 Task: Select a schedule automation every last tuesday of the month at 10:00 AM.
Action: Mouse moved to (385, 502)
Screenshot: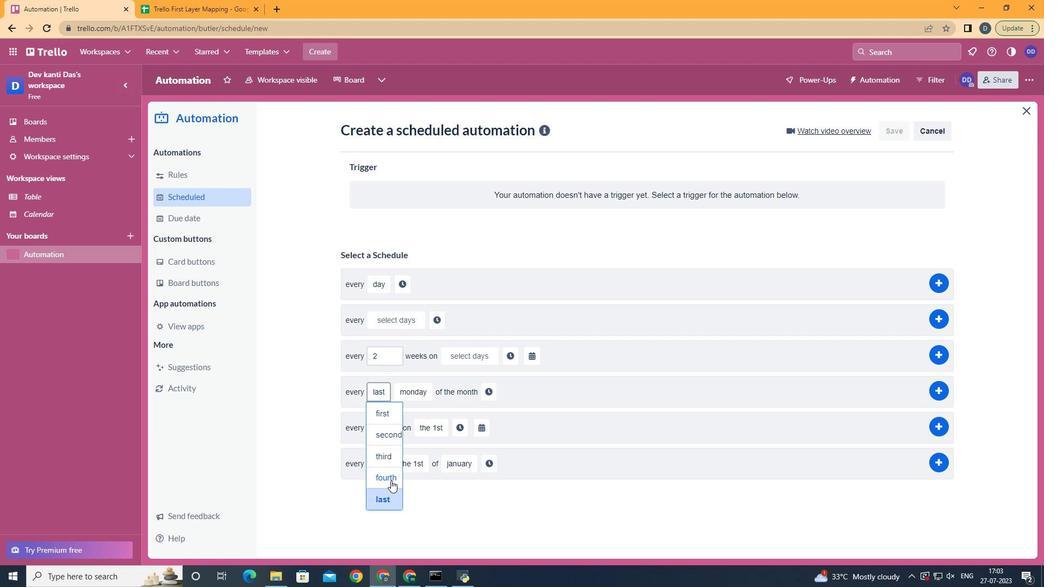
Action: Mouse pressed left at (385, 502)
Screenshot: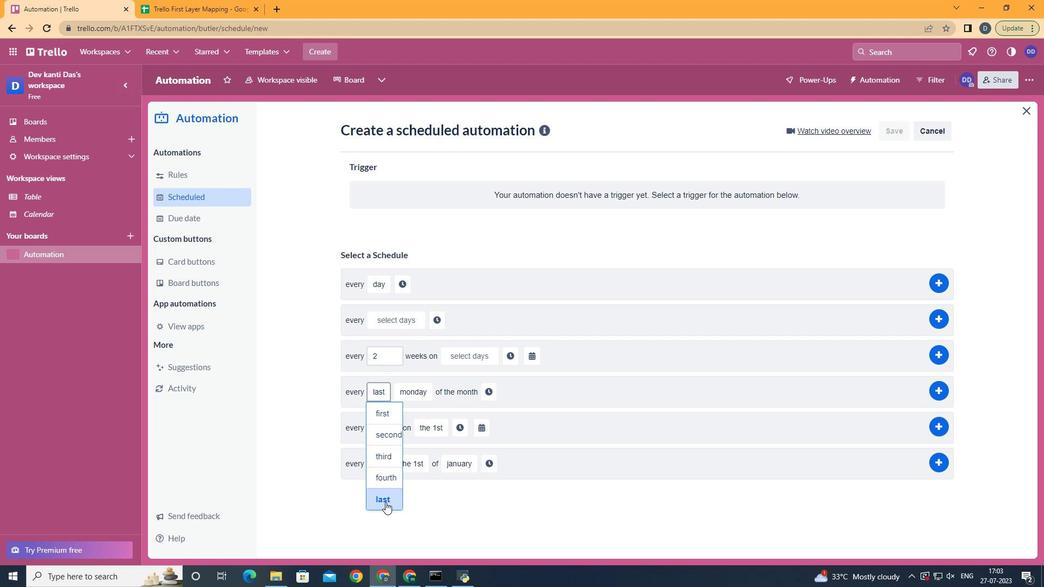 
Action: Mouse moved to (421, 436)
Screenshot: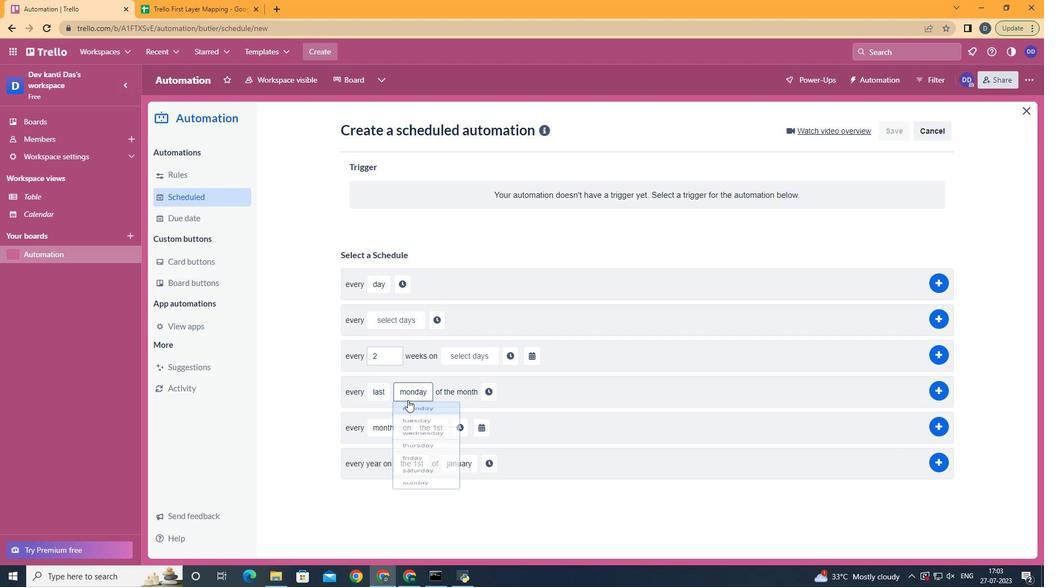 
Action: Mouse pressed left at (421, 436)
Screenshot: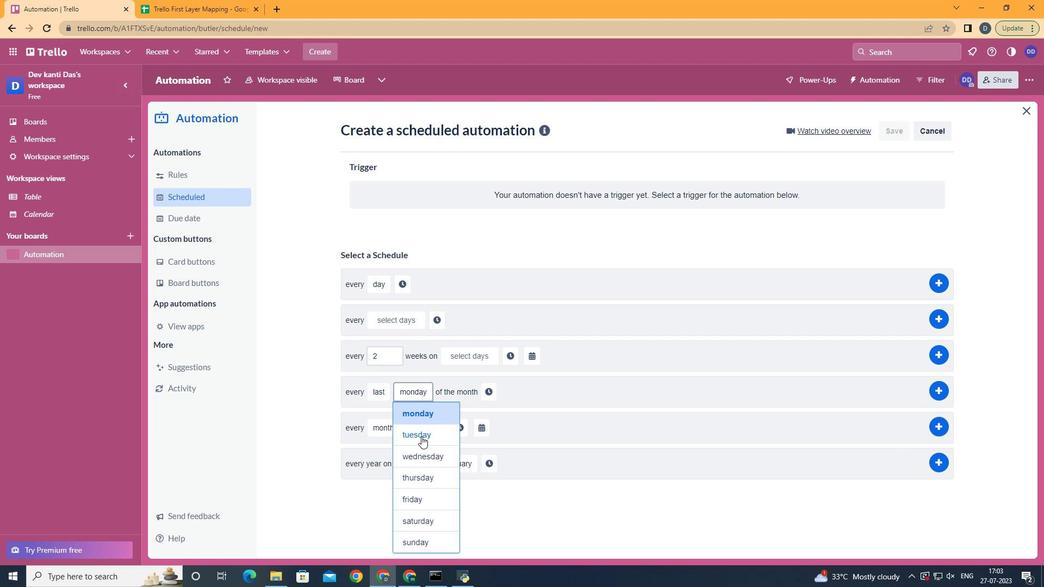 
Action: Mouse moved to (487, 395)
Screenshot: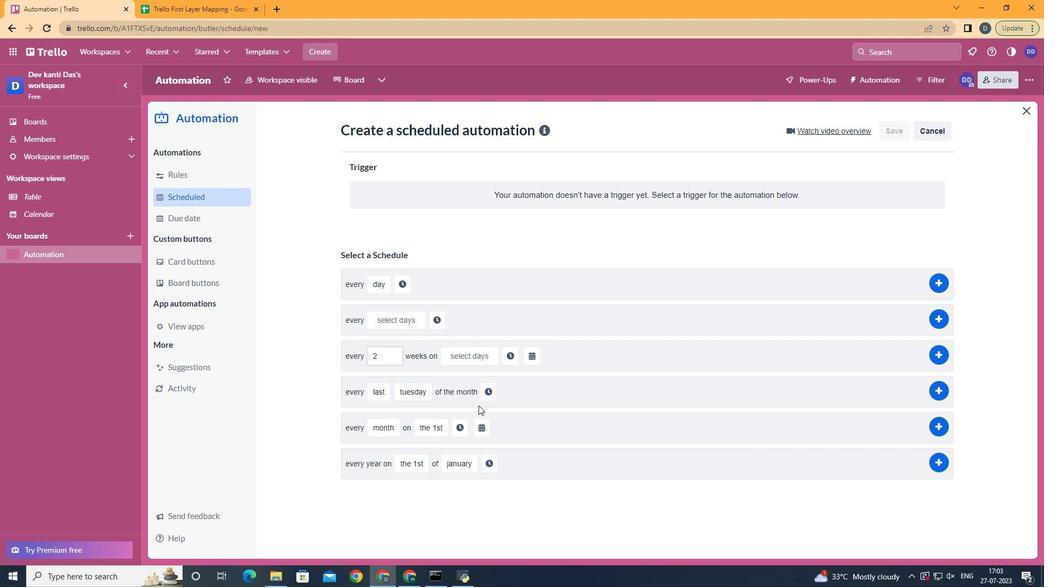 
Action: Mouse pressed left at (487, 395)
Screenshot: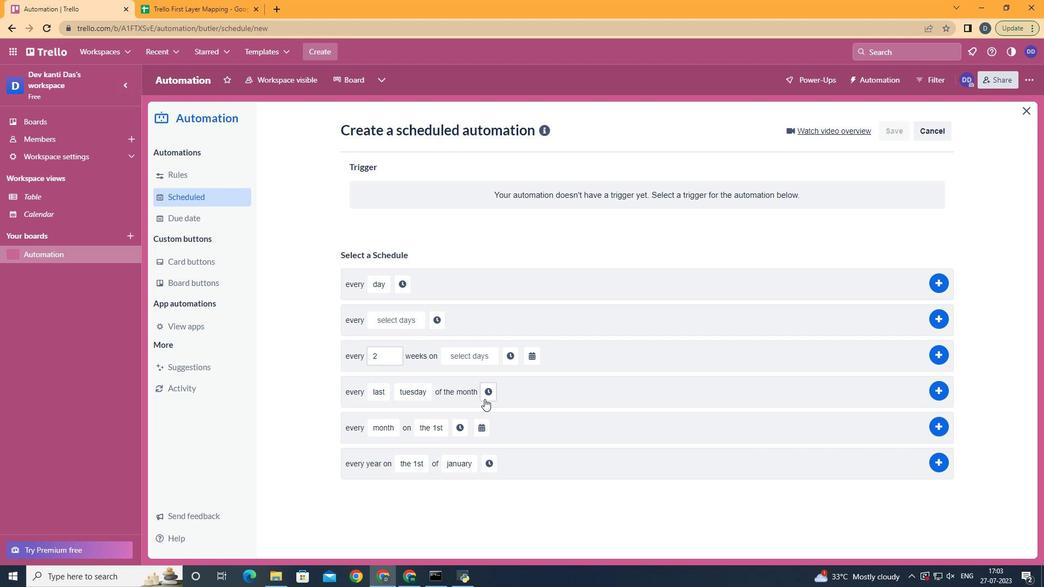 
Action: Mouse moved to (513, 398)
Screenshot: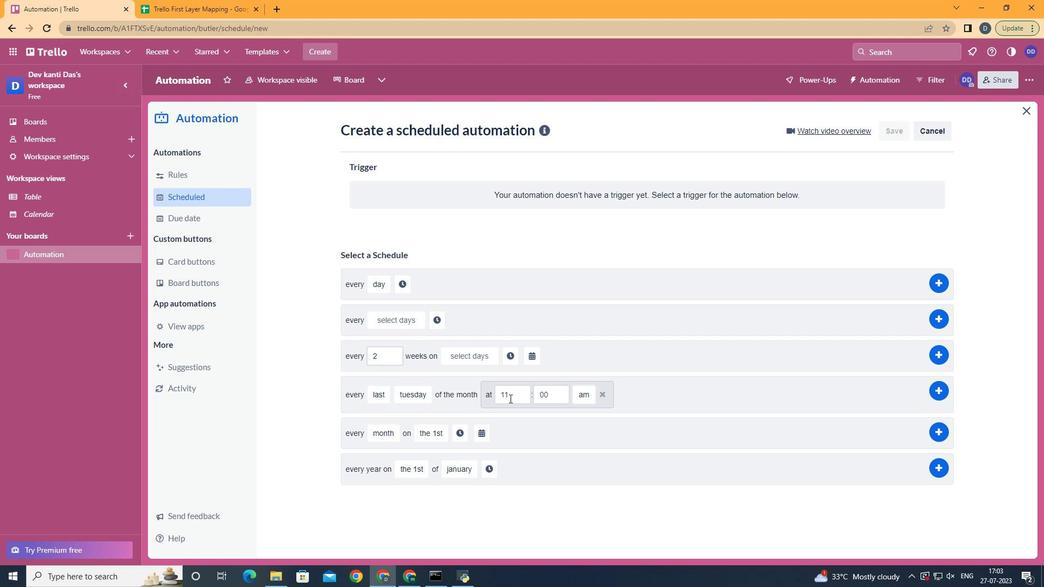 
Action: Mouse pressed left at (513, 398)
Screenshot: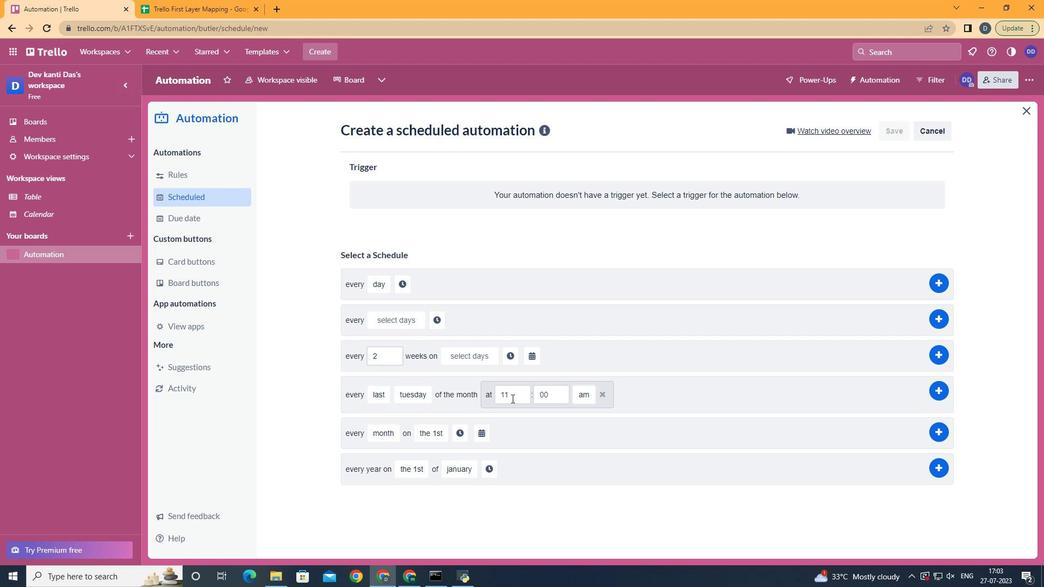 
Action: Mouse moved to (515, 398)
Screenshot: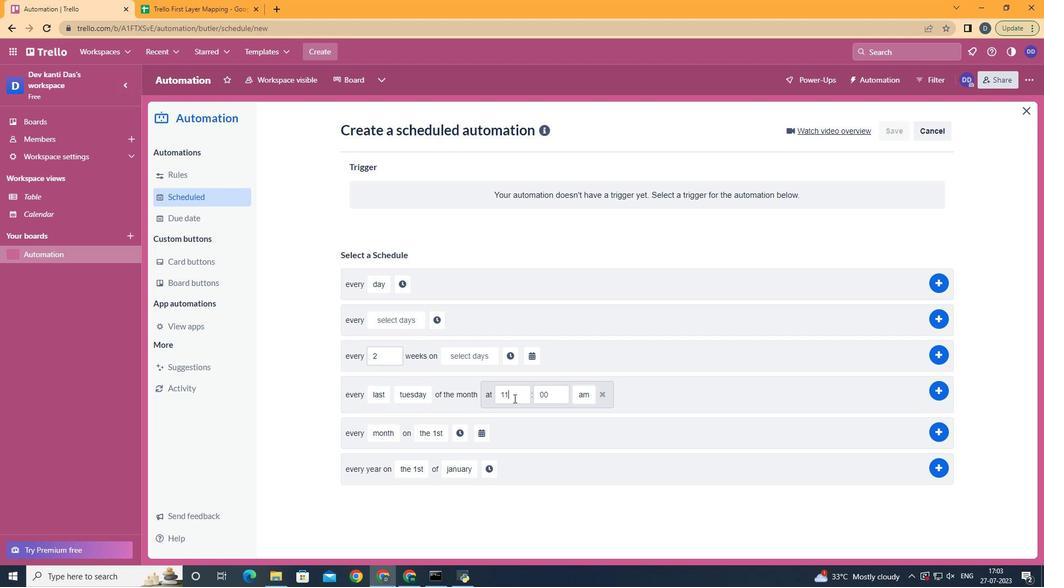 
Action: Key pressed <Key.backspace>0
Screenshot: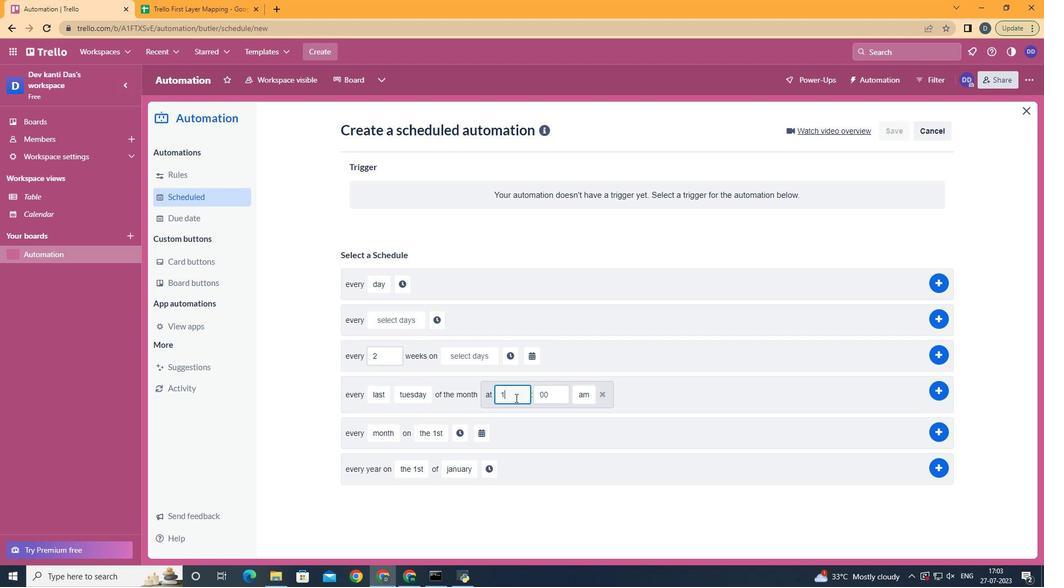 
Action: Mouse moved to (587, 416)
Screenshot: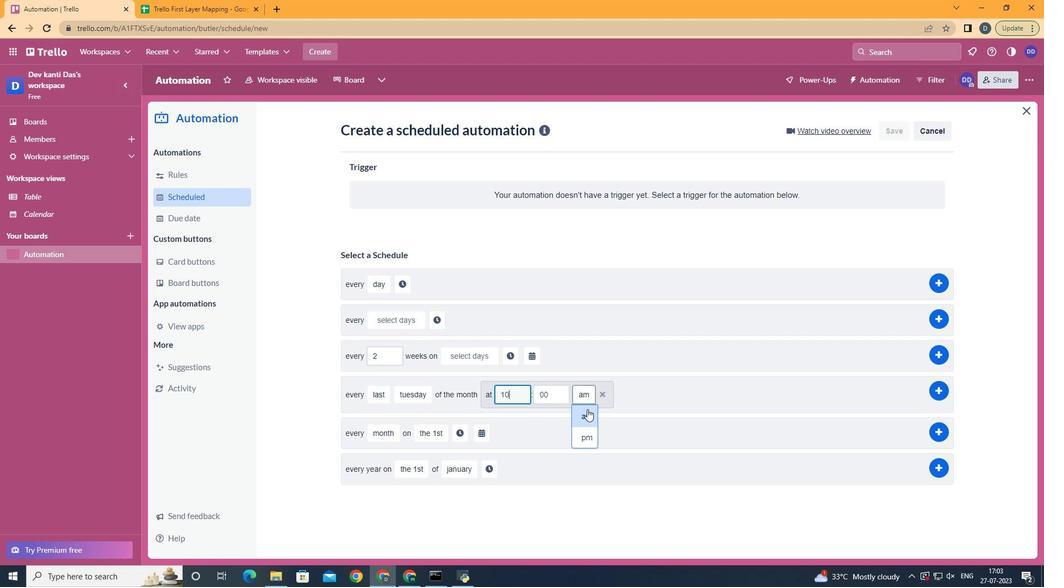 
Action: Mouse pressed left at (587, 416)
Screenshot: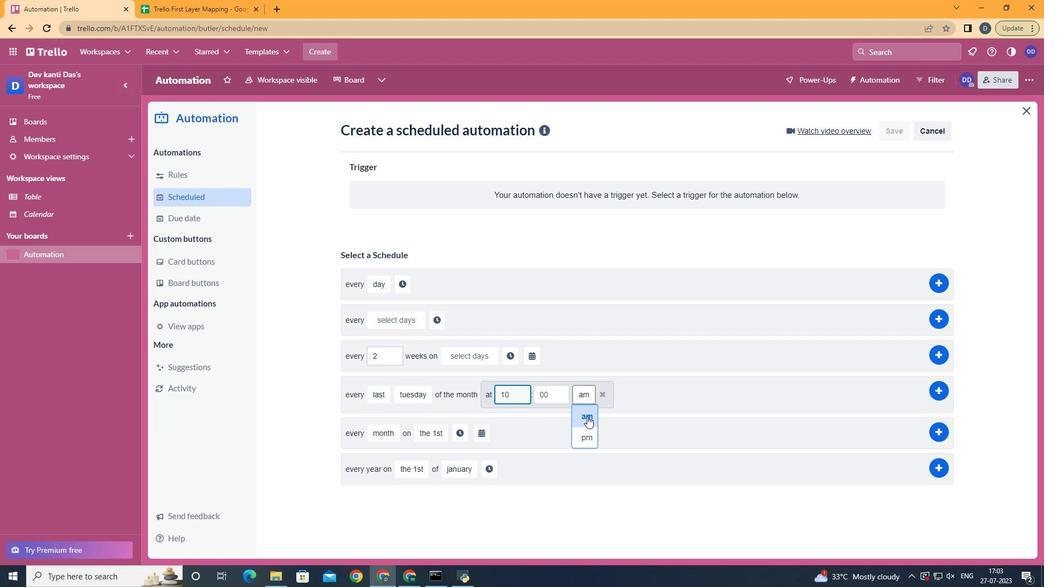 
